 Task: Create Card Competitive Intelligence Research in Board Marketing Plan to Workspace Investment Management. Create Card Chemical Engineering Review in Board Customer Loyalty Programs to Workspace Investment Management. Create Card Industry Trend Analysis in Board Diversity and Inclusion Training and Education Programs to Workspace Investment Management
Action: Key pressed <Key.shift>COMPETITIVE<Key.space><Key.shift_r><Key.shift_r>INTELLIGENCE<Key.enter>
Screenshot: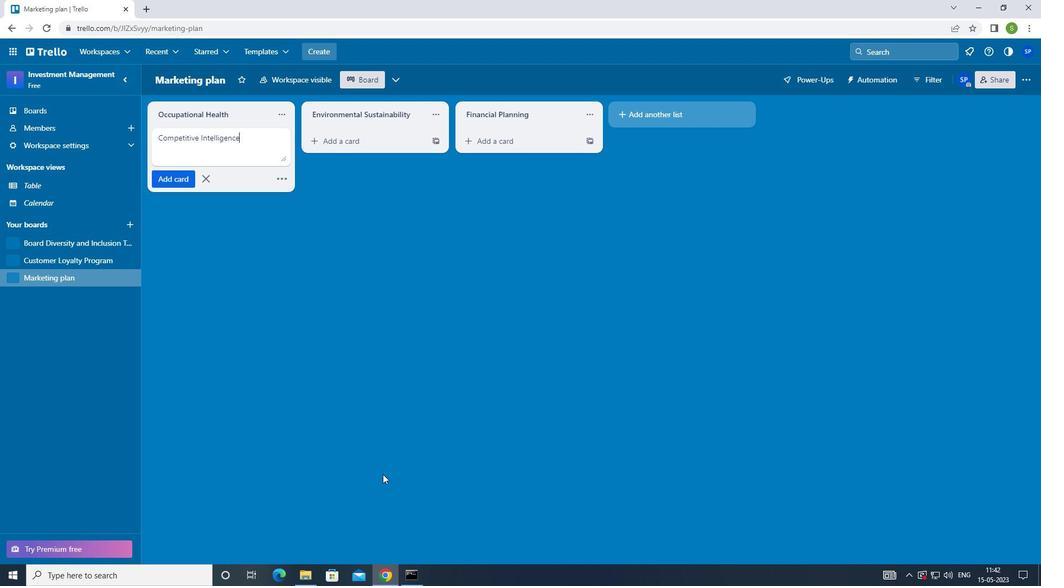 
Action: Mouse moved to (75, 261)
Screenshot: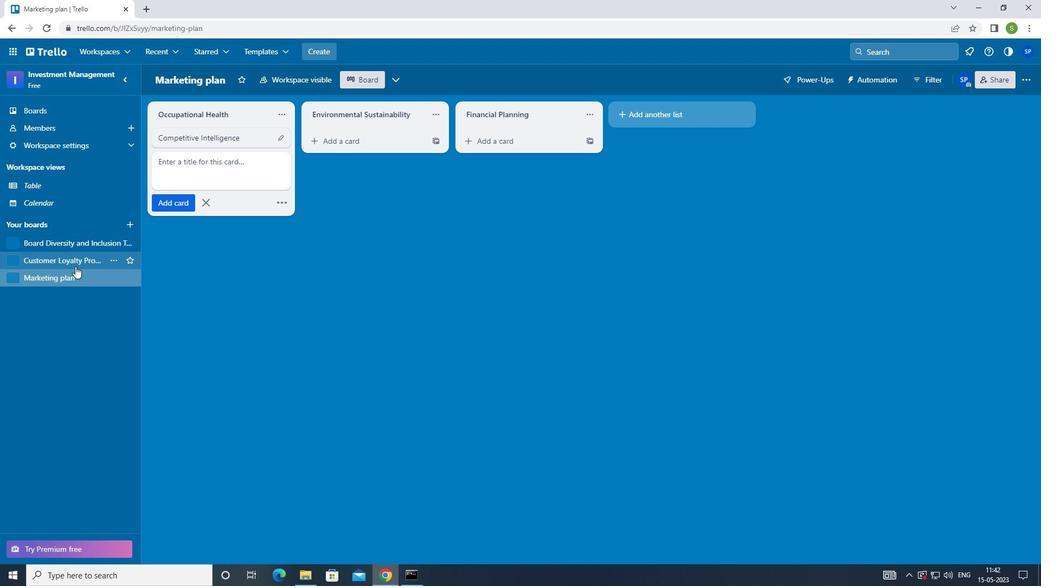 
Action: Mouse pressed left at (75, 261)
Screenshot: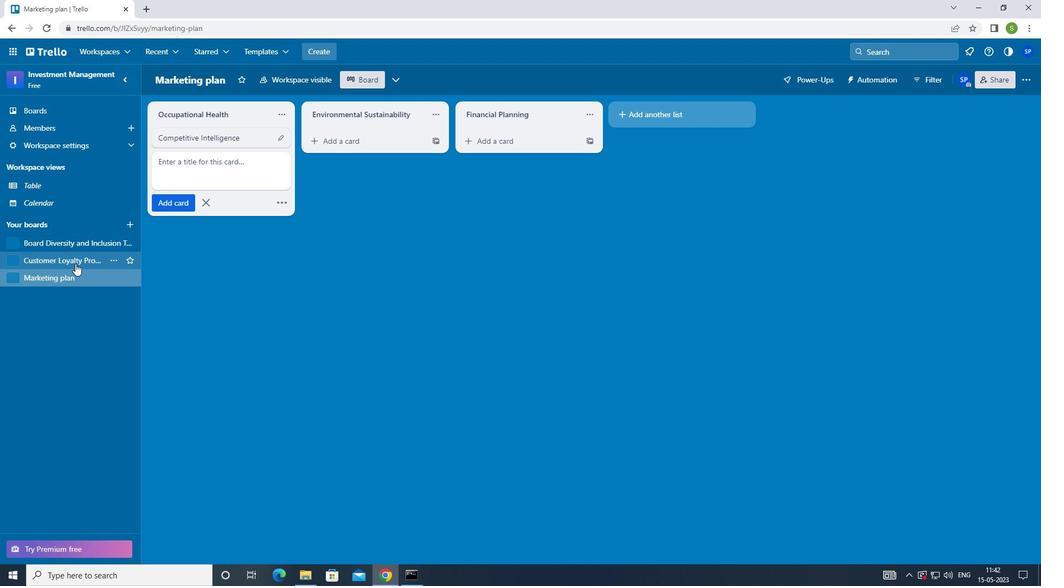 
Action: Mouse moved to (219, 143)
Screenshot: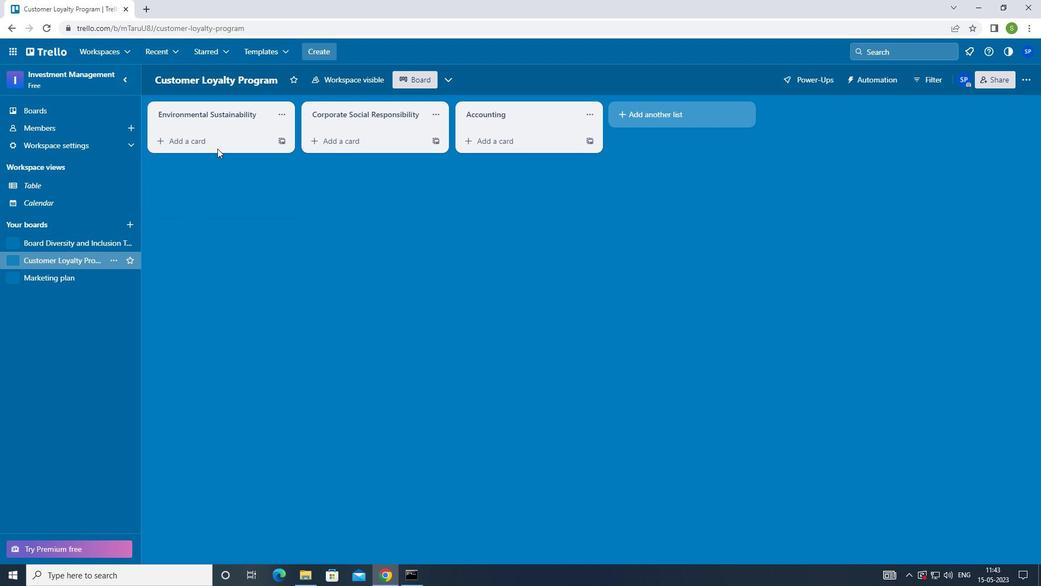 
Action: Mouse pressed left at (219, 143)
Screenshot: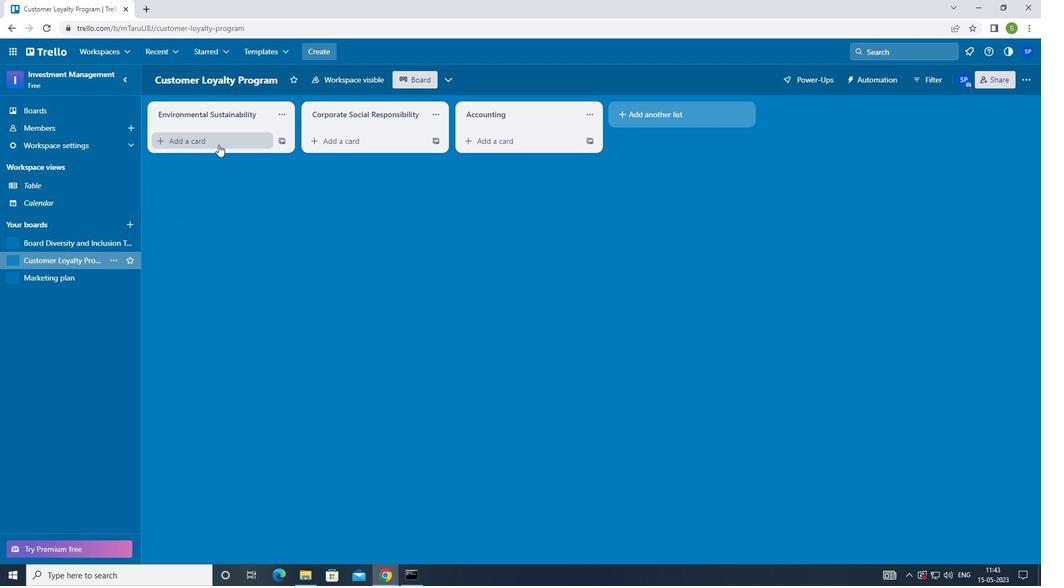 
Action: Mouse moved to (298, 333)
Screenshot: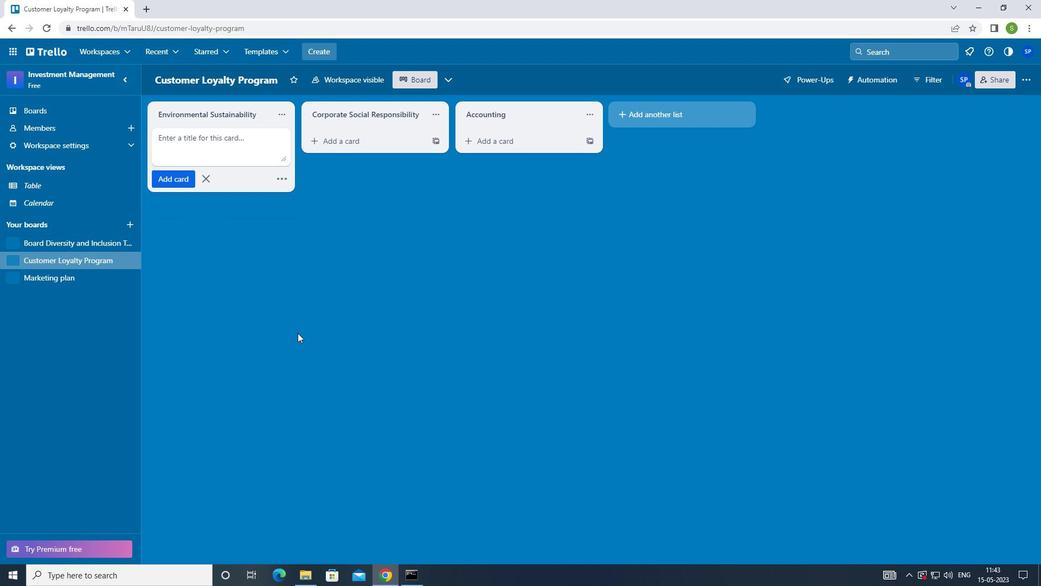
Action: Key pressed <Key.shift>CHEMICAL<Key.space><Key.shift>ENH<Key.backspace>GINEERING<Key.space><Key.shift>REVIEW<Key.enter>
Screenshot: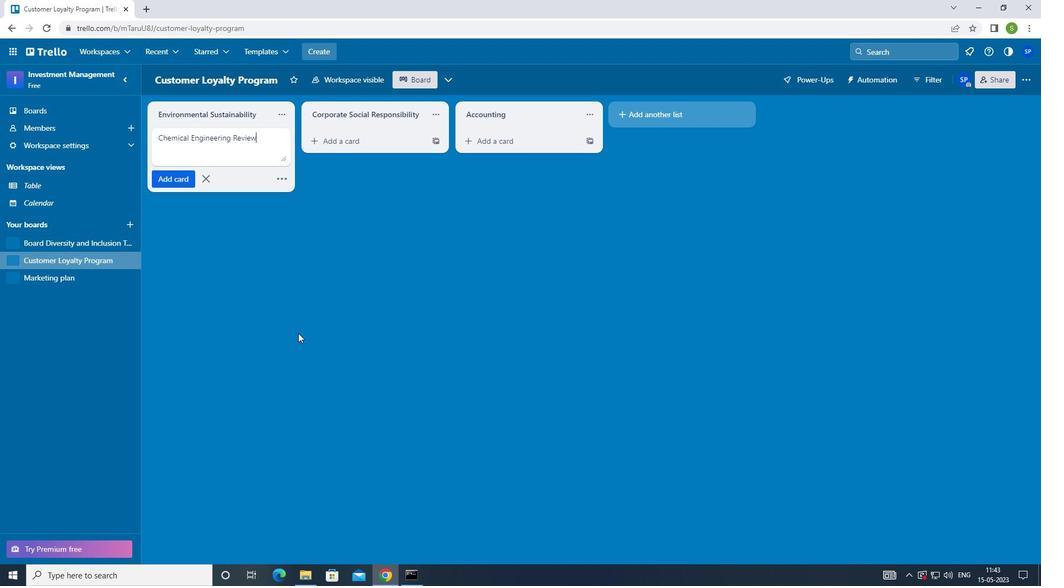 
Action: Mouse moved to (86, 240)
Screenshot: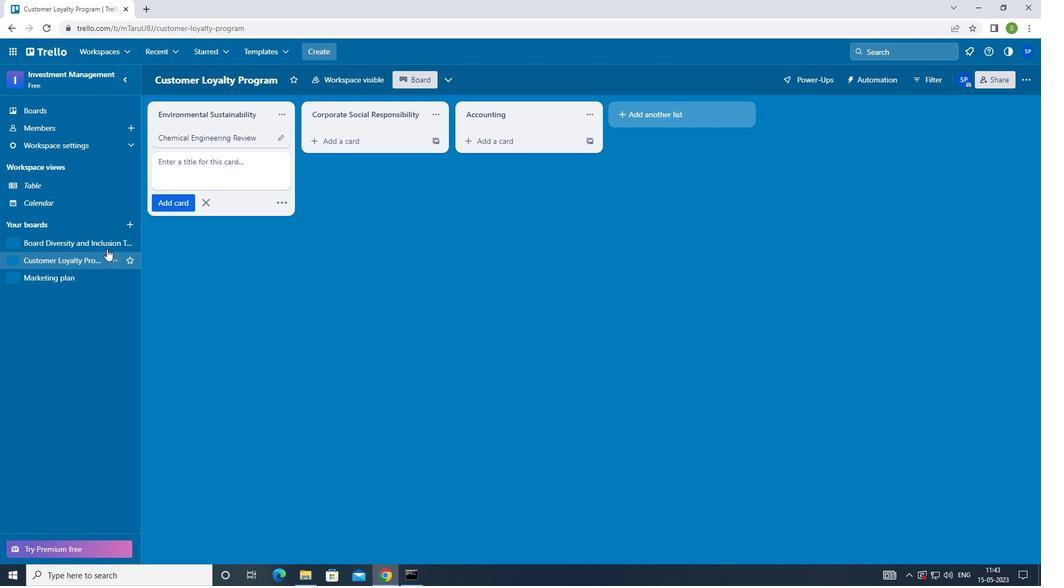 
Action: Mouse pressed left at (86, 240)
Screenshot: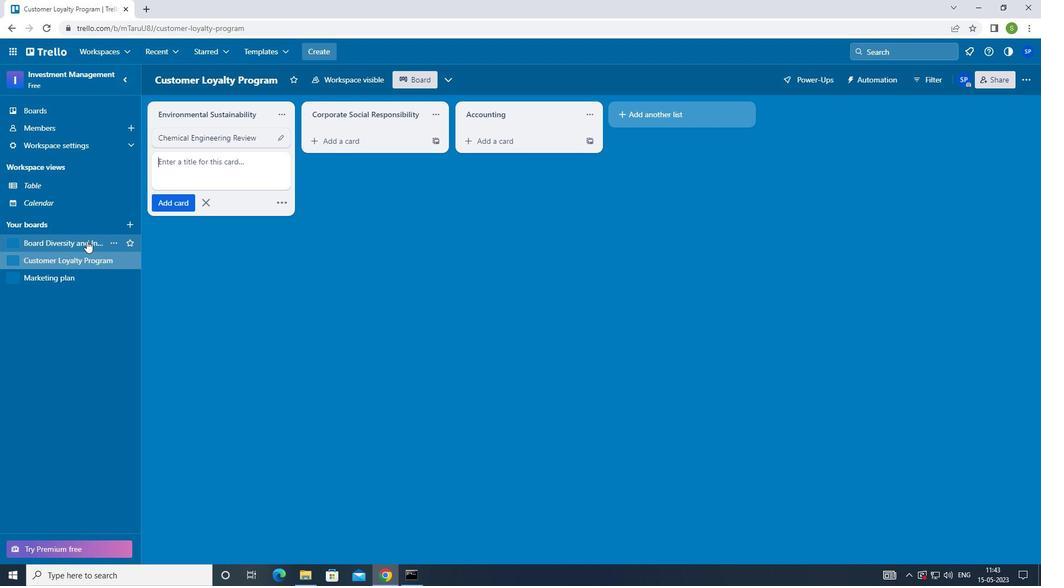
Action: Mouse moved to (240, 144)
Screenshot: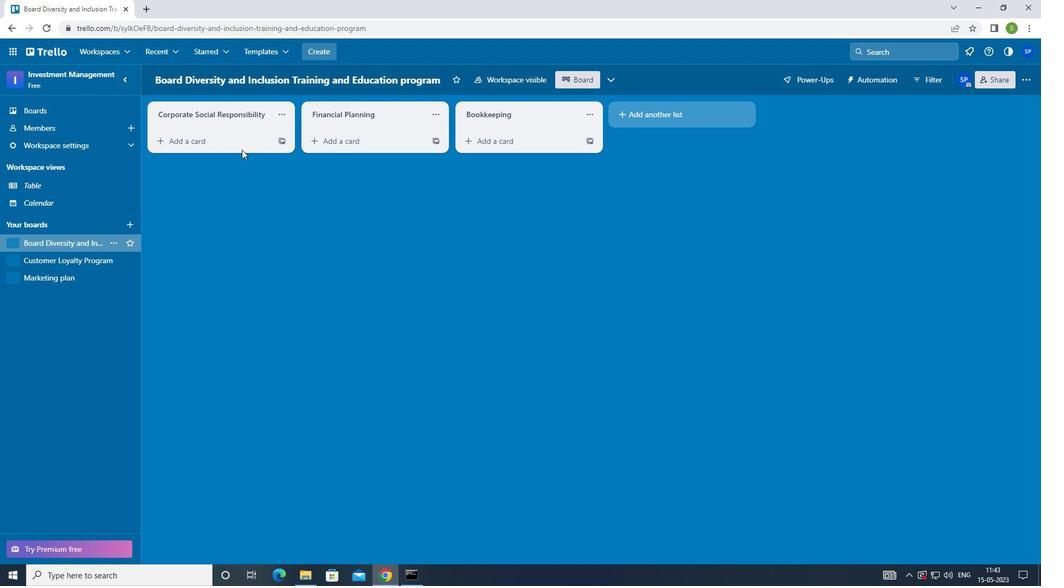 
Action: Mouse pressed left at (240, 144)
Screenshot: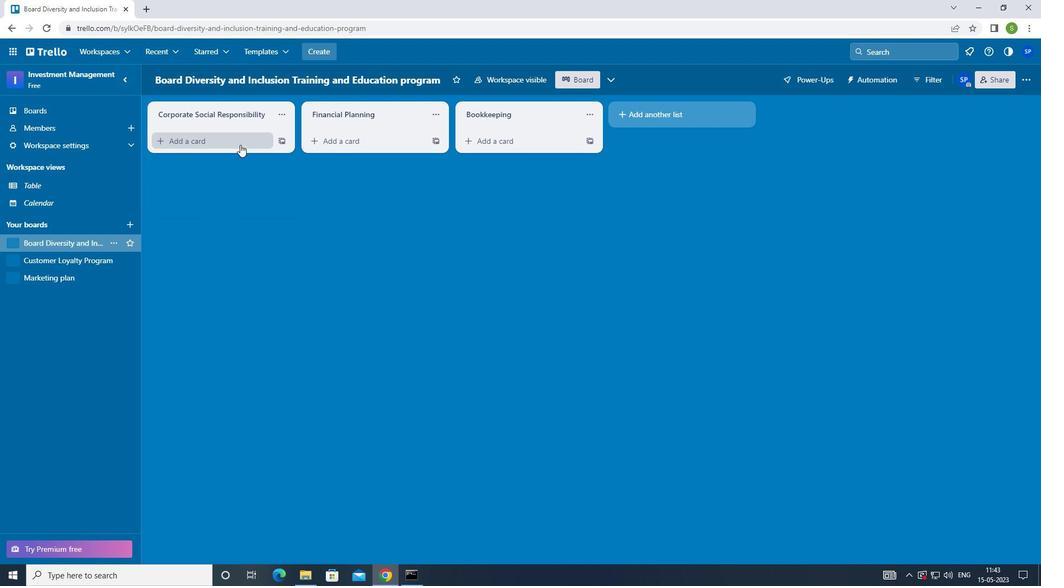 
Action: Mouse moved to (234, 238)
Screenshot: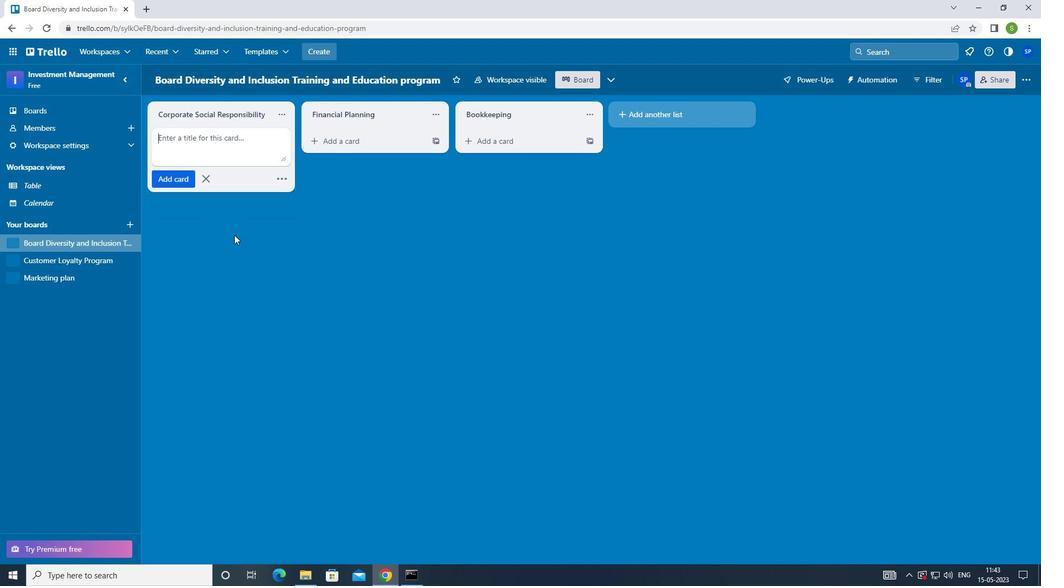 
Action: Key pressed <Key.shift_r>INDUSTRY<Key.space><Key.shift>CHEMICAL<Key.space><Key.shift>ENGINEERING<Key.enter><Key.f8>
Screenshot: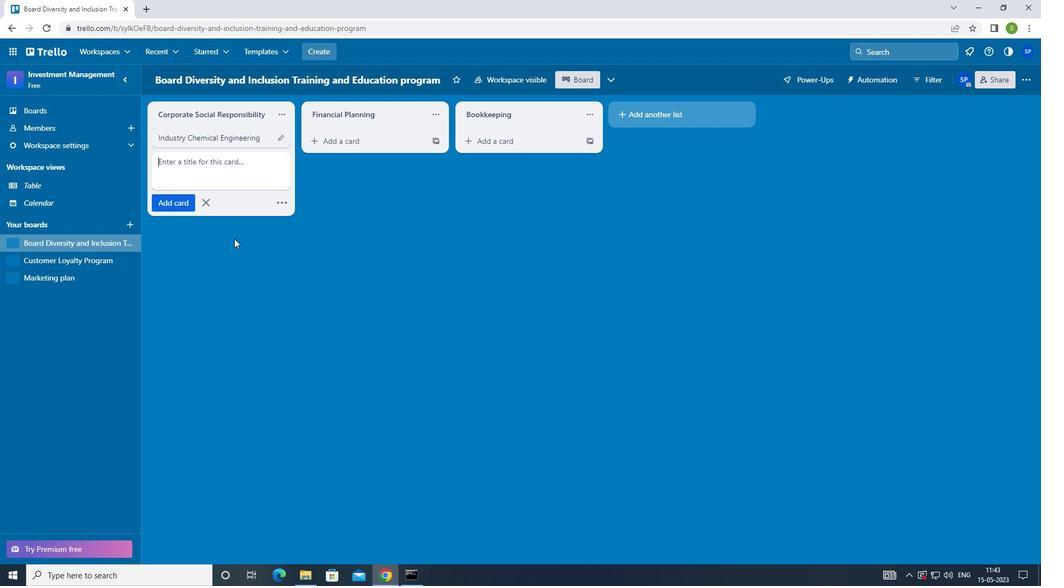 
